 Task: Use Barbeque Blues Long Effect in this video Movie B.mp4
Action: Mouse moved to (264, 103)
Screenshot: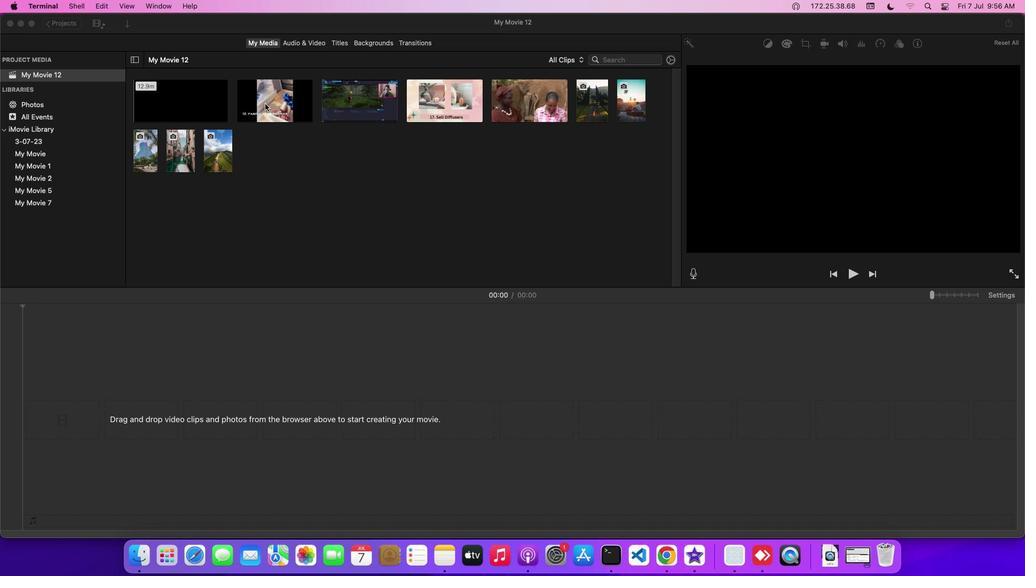 
Action: Mouse pressed left at (264, 103)
Screenshot: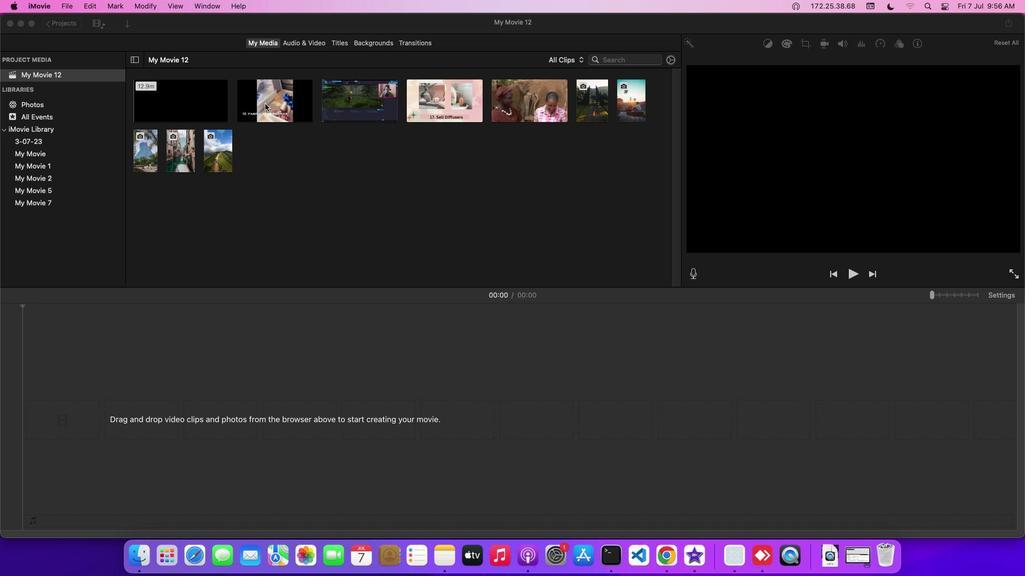 
Action: Mouse moved to (313, 43)
Screenshot: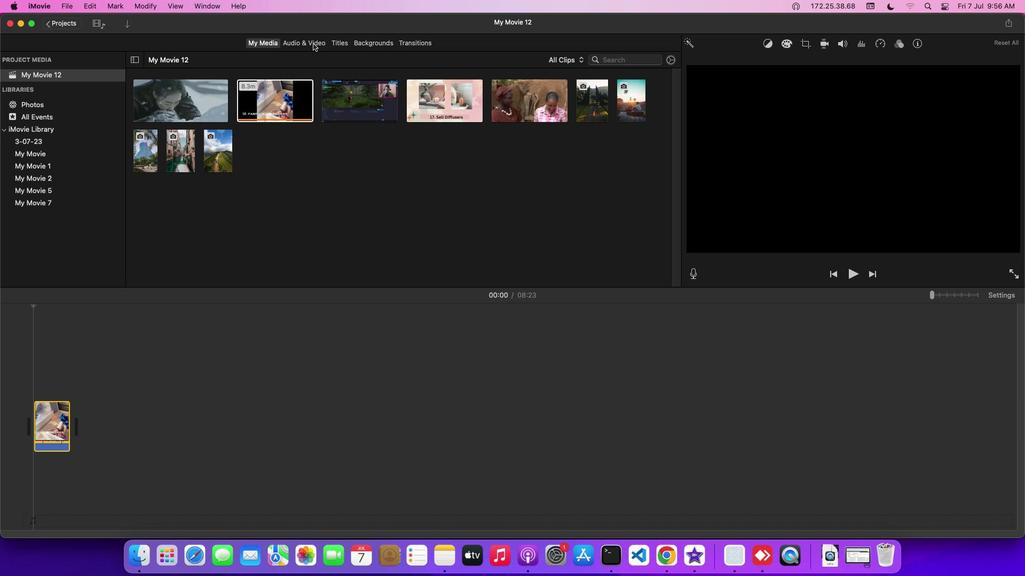 
Action: Mouse pressed left at (313, 43)
Screenshot: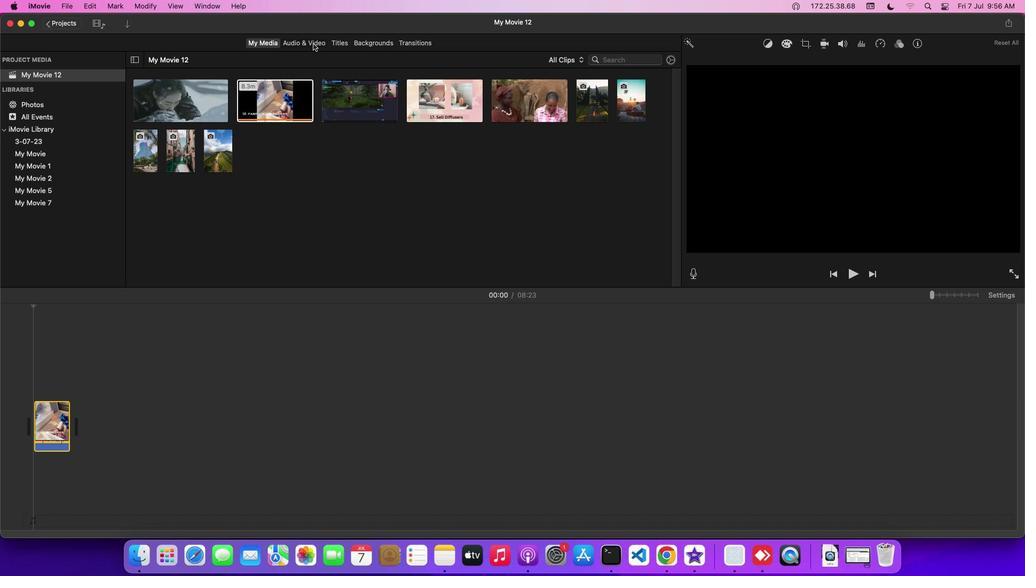 
Action: Mouse moved to (90, 102)
Screenshot: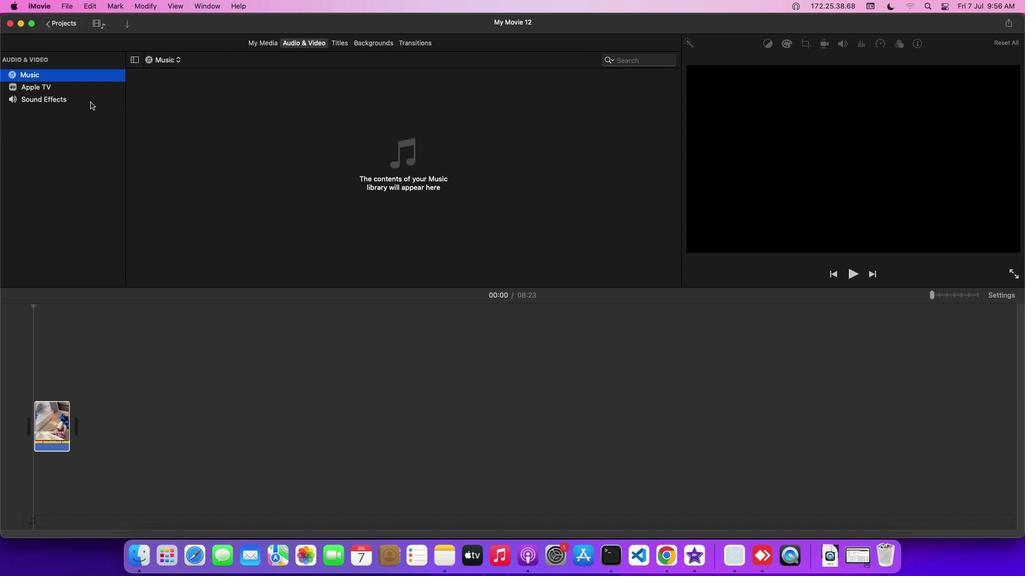 
Action: Mouse pressed left at (90, 102)
Screenshot: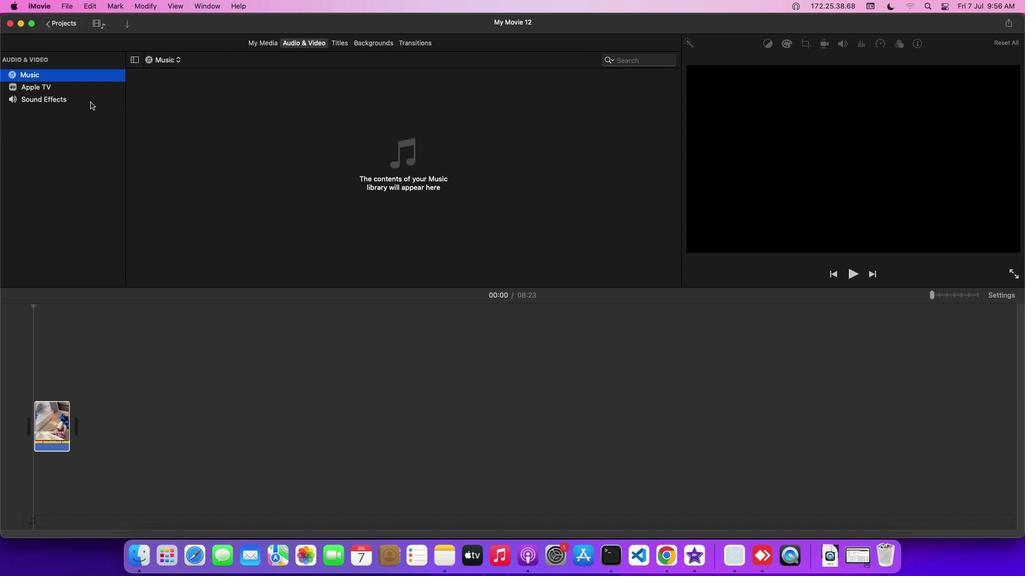 
Action: Mouse moved to (184, 180)
Screenshot: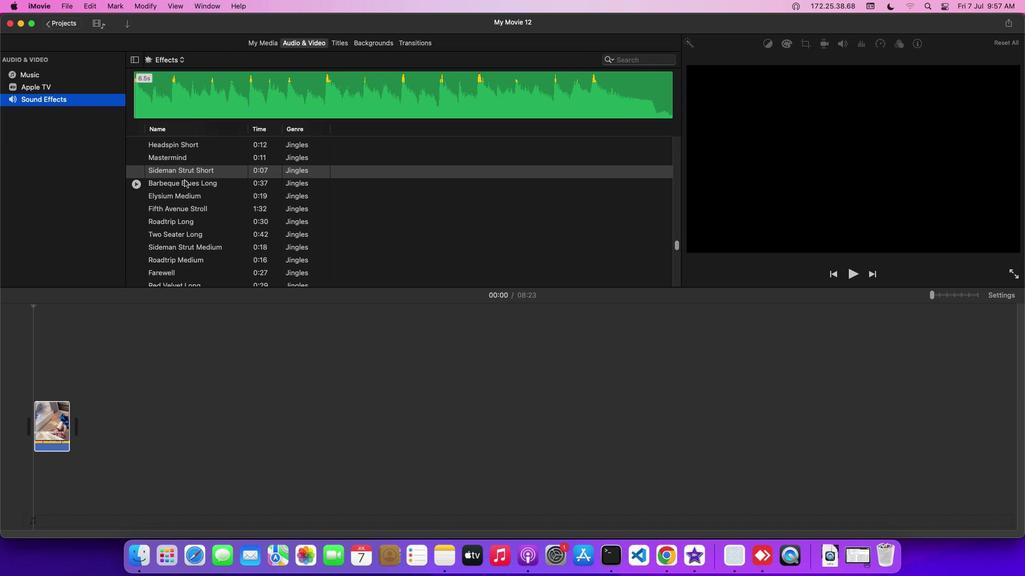 
Action: Mouse pressed left at (184, 180)
Screenshot: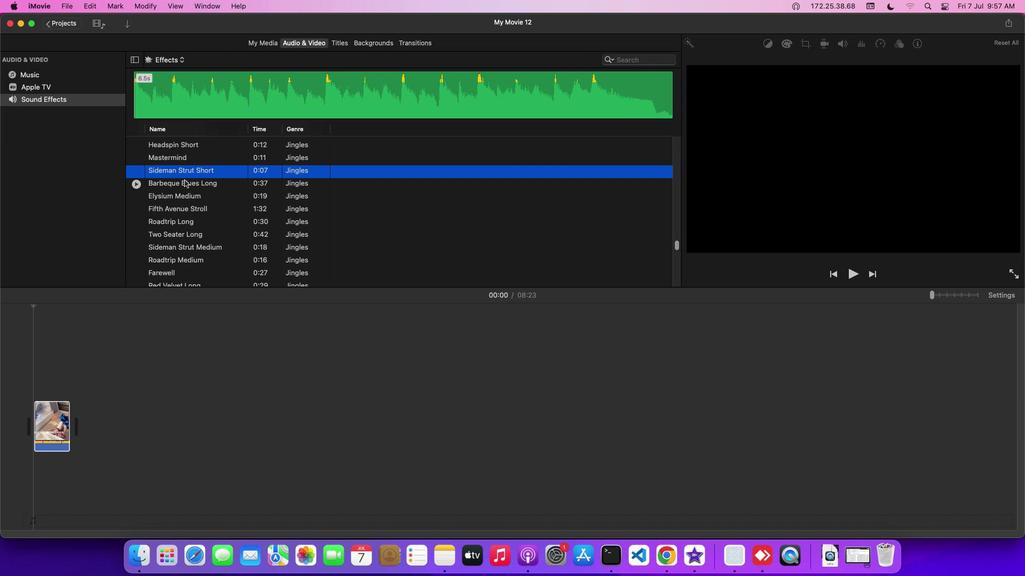 
Action: Mouse moved to (184, 182)
Screenshot: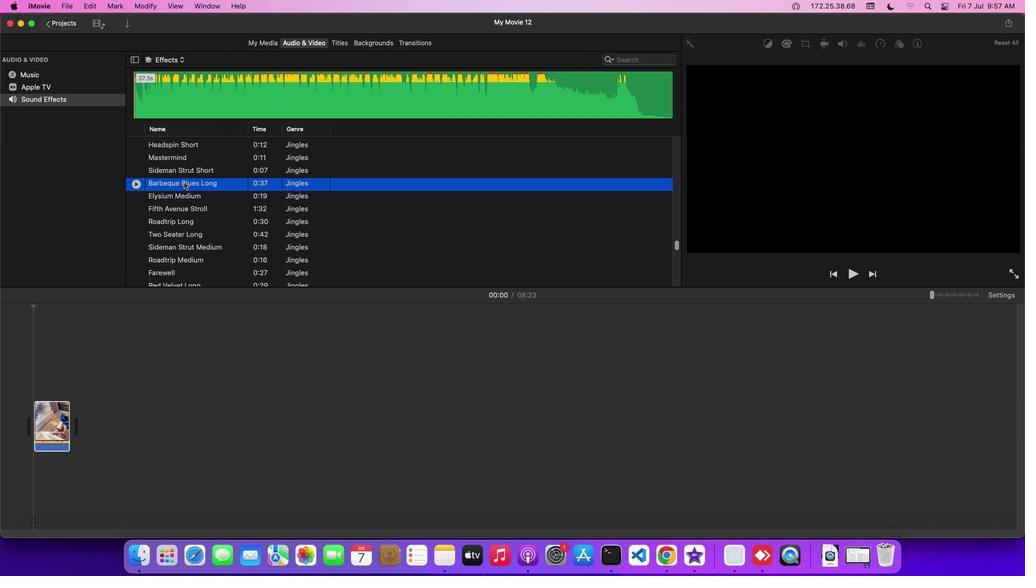 
Action: Mouse pressed left at (184, 182)
Screenshot: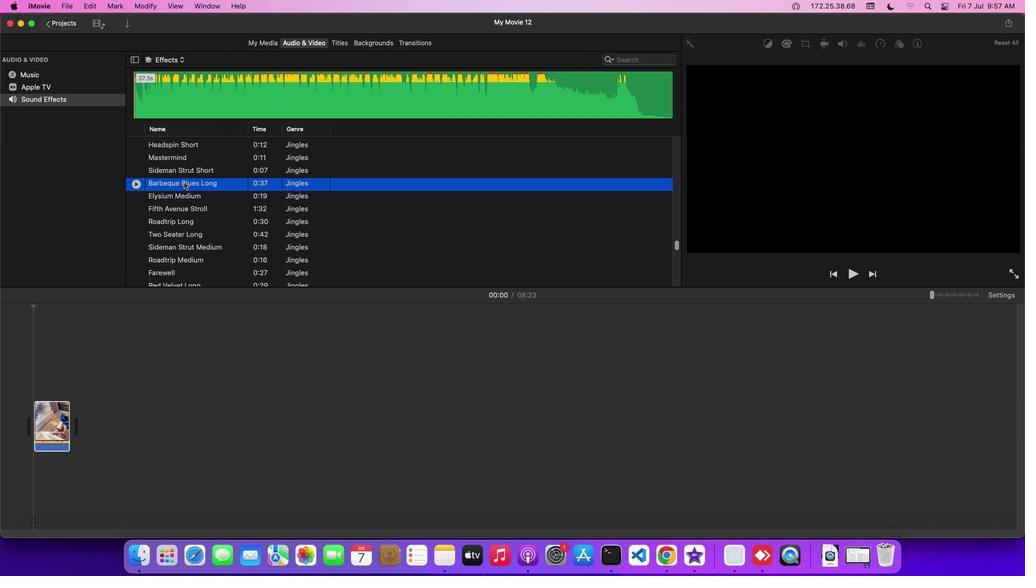 
Action: Mouse moved to (202, 453)
Screenshot: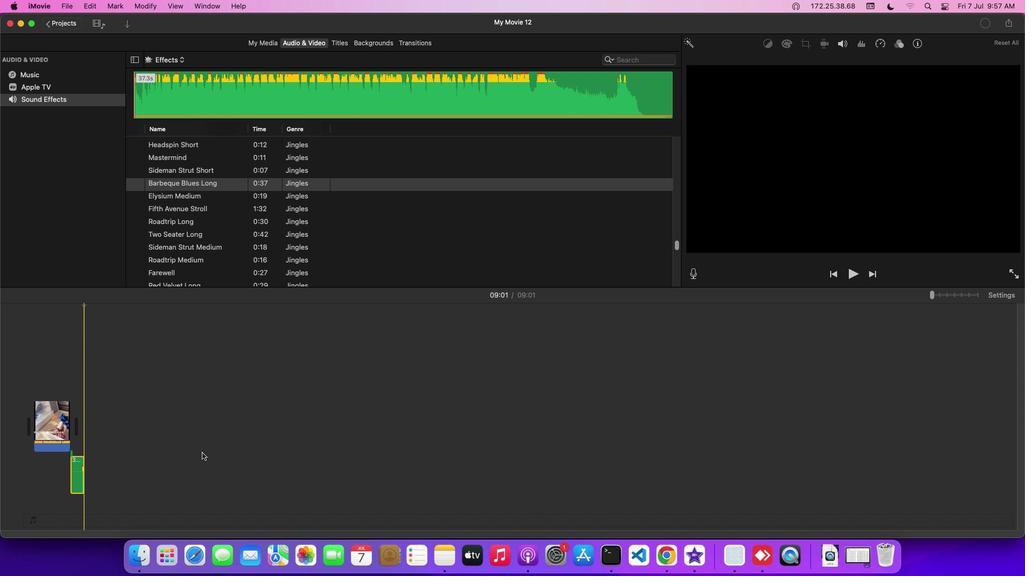 
